 Task: Create in the project WolfTech and in the Backlog issue 'Develop a new tool for automated testing of natural language processing models' a child issue 'Big data model feature engineering and optimization', and assign it to team member softage.2@softage.net.
Action: Mouse moved to (226, 64)
Screenshot: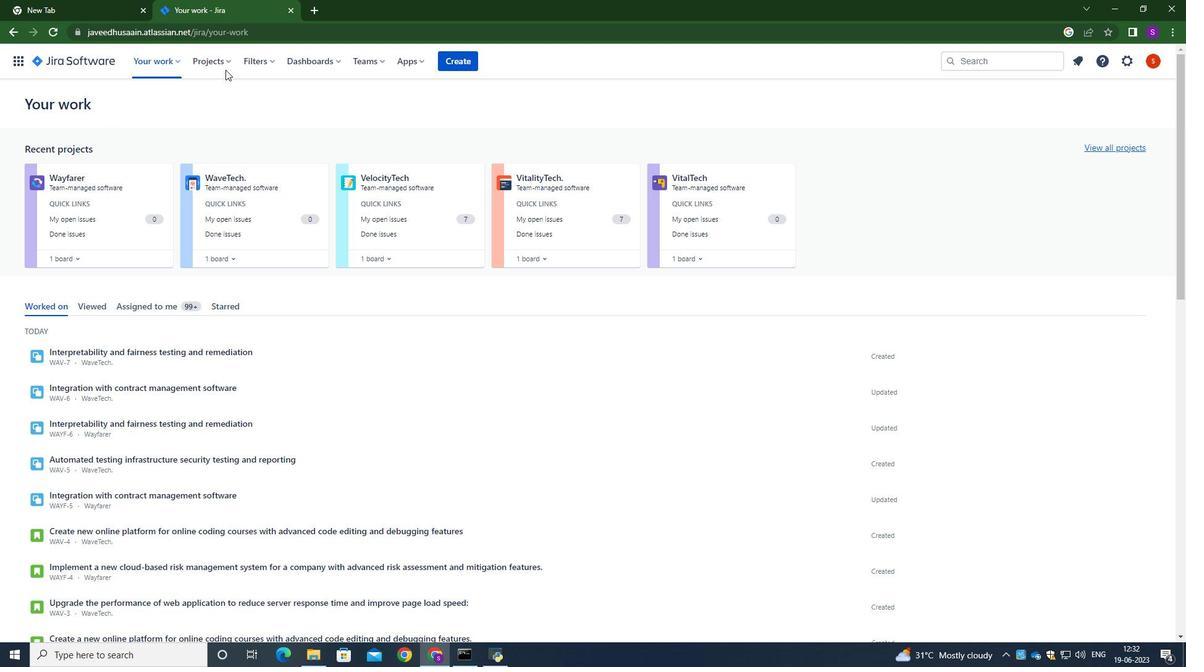
Action: Mouse pressed left at (226, 64)
Screenshot: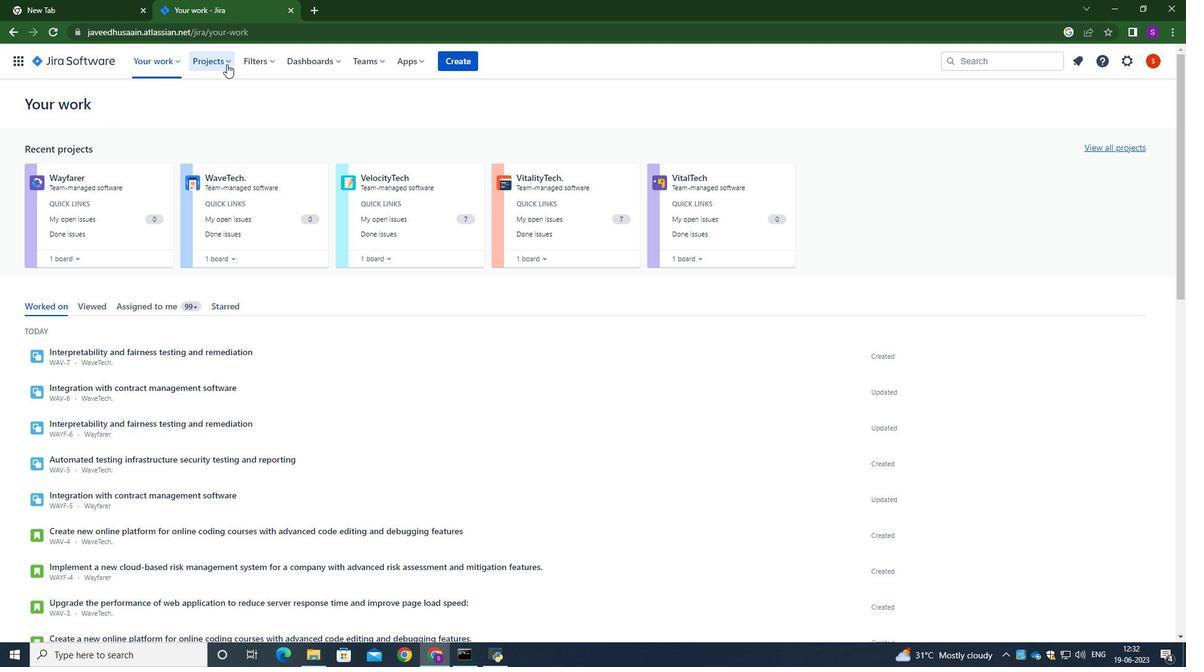 
Action: Mouse moved to (249, 176)
Screenshot: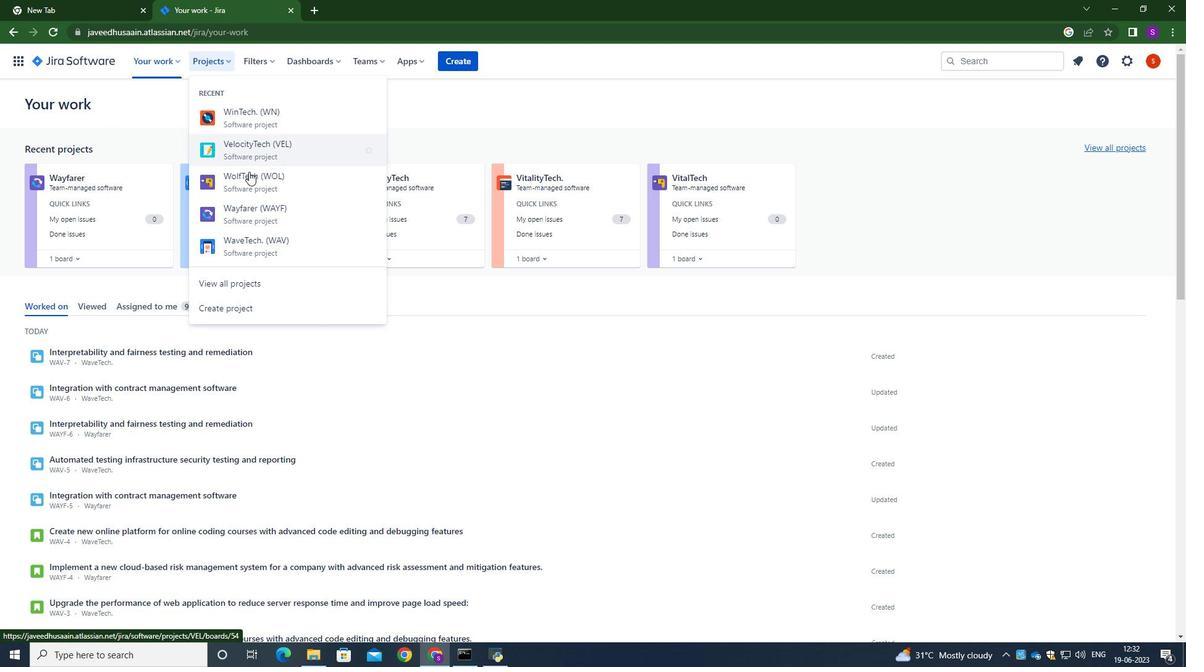 
Action: Mouse pressed left at (249, 176)
Screenshot: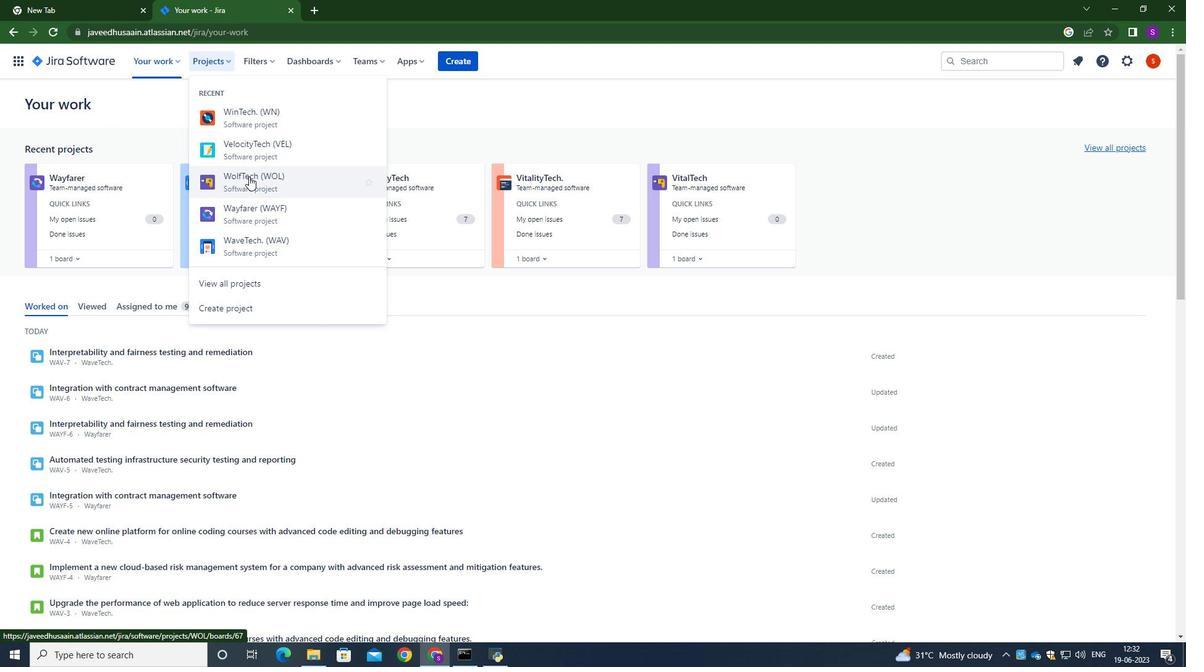 
Action: Mouse moved to (65, 193)
Screenshot: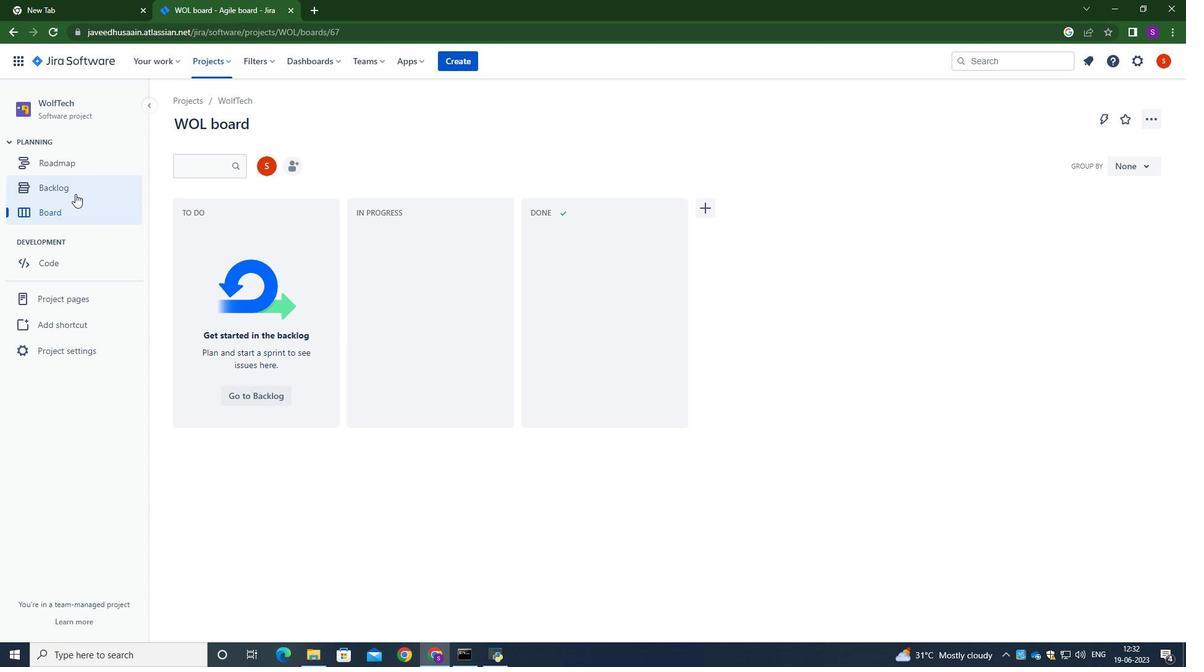 
Action: Mouse pressed left at (65, 193)
Screenshot: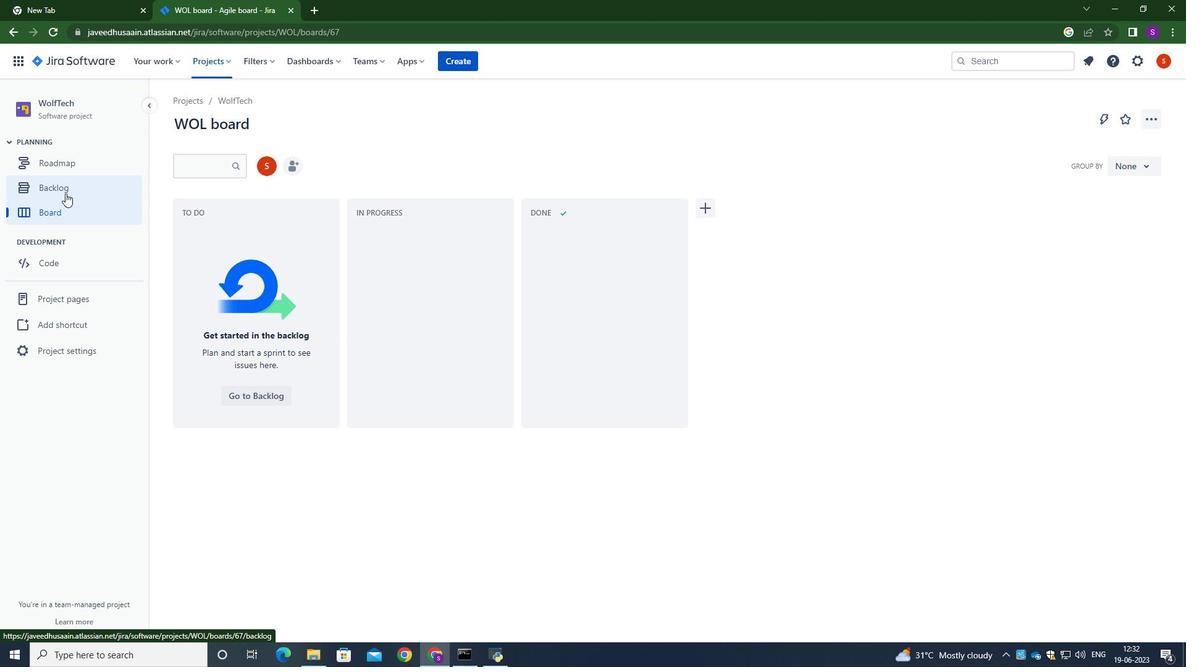 
Action: Mouse moved to (458, 275)
Screenshot: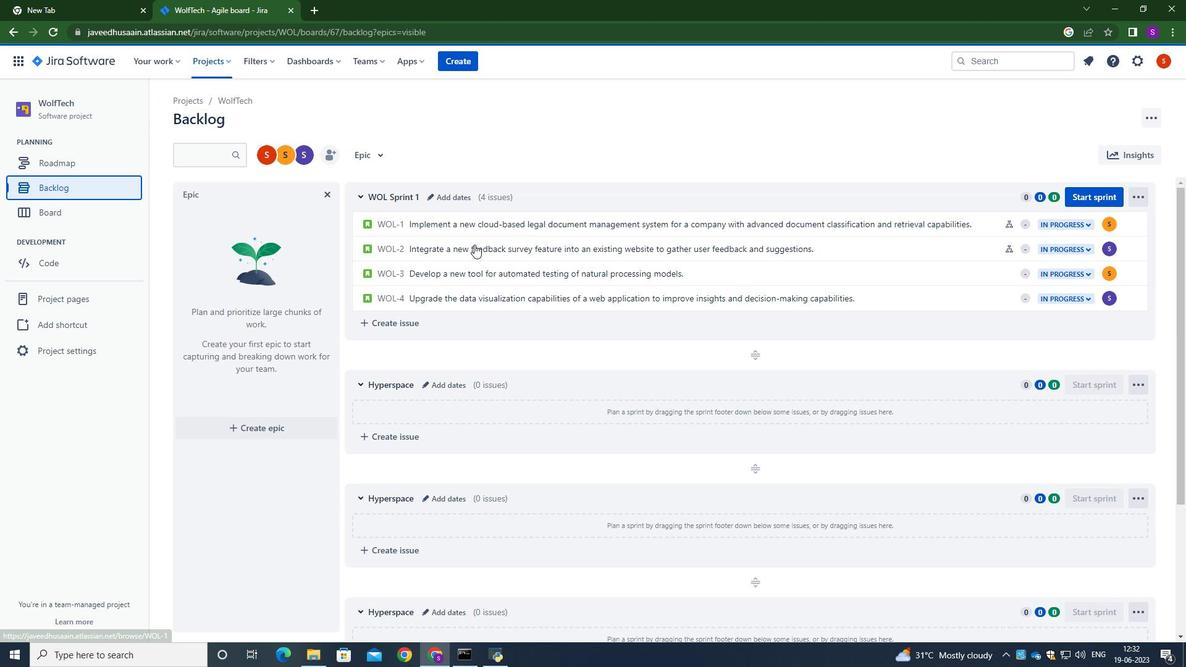 
Action: Mouse pressed left at (458, 275)
Screenshot: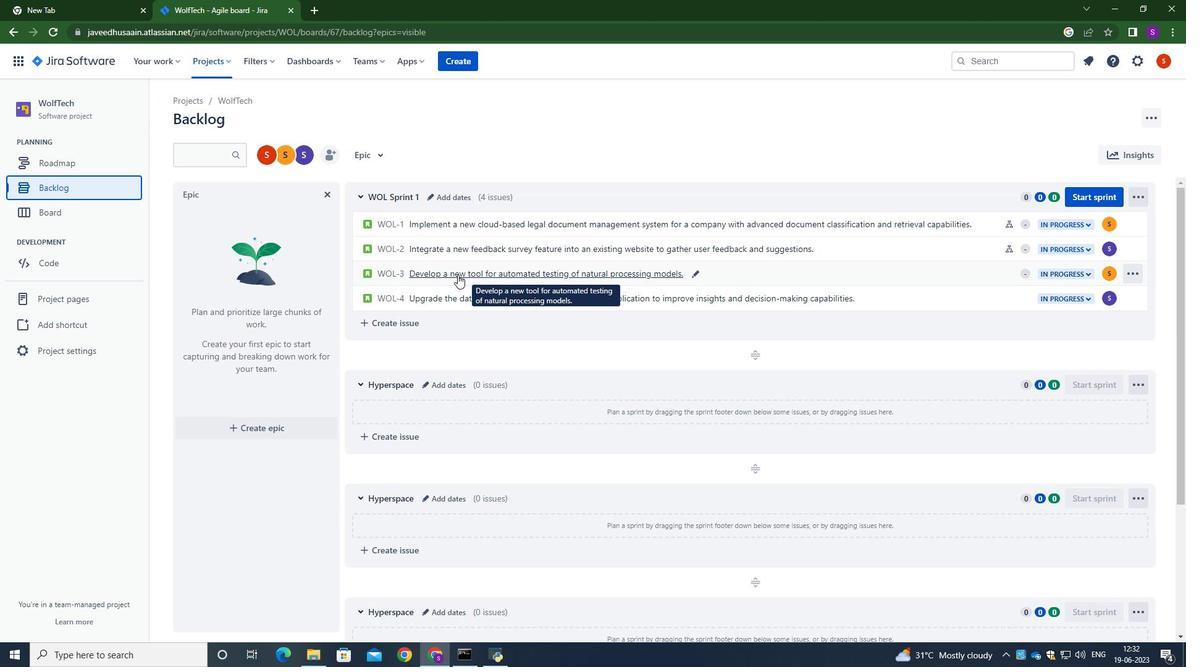
Action: Mouse moved to (963, 280)
Screenshot: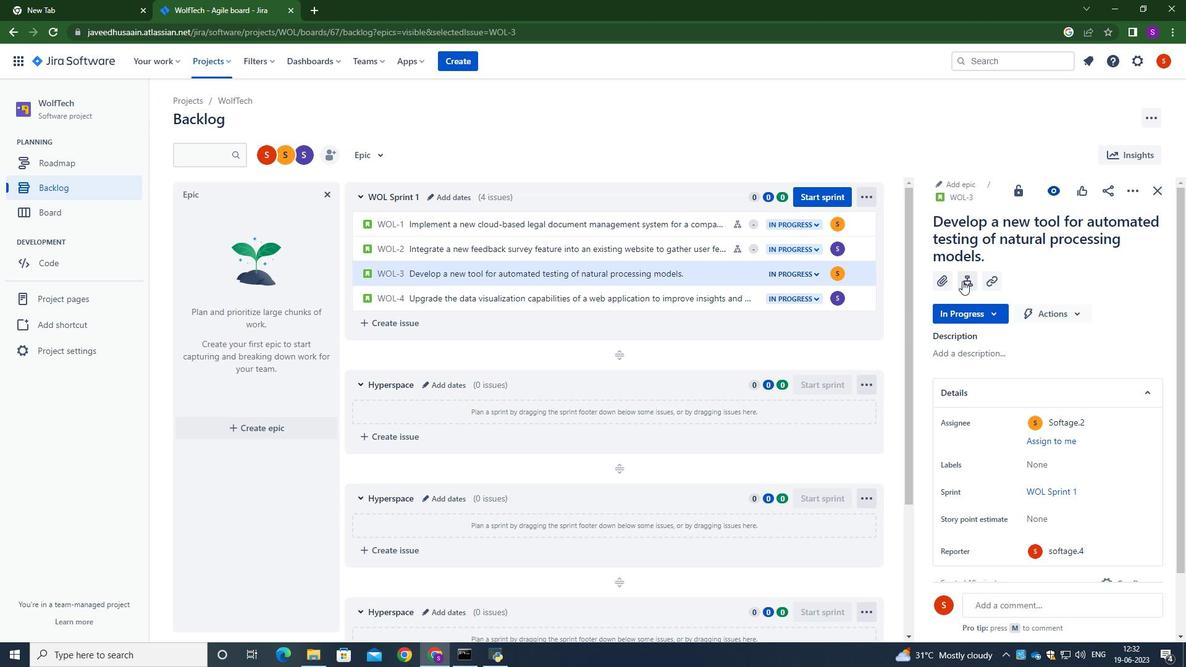 
Action: Mouse pressed left at (963, 280)
Screenshot: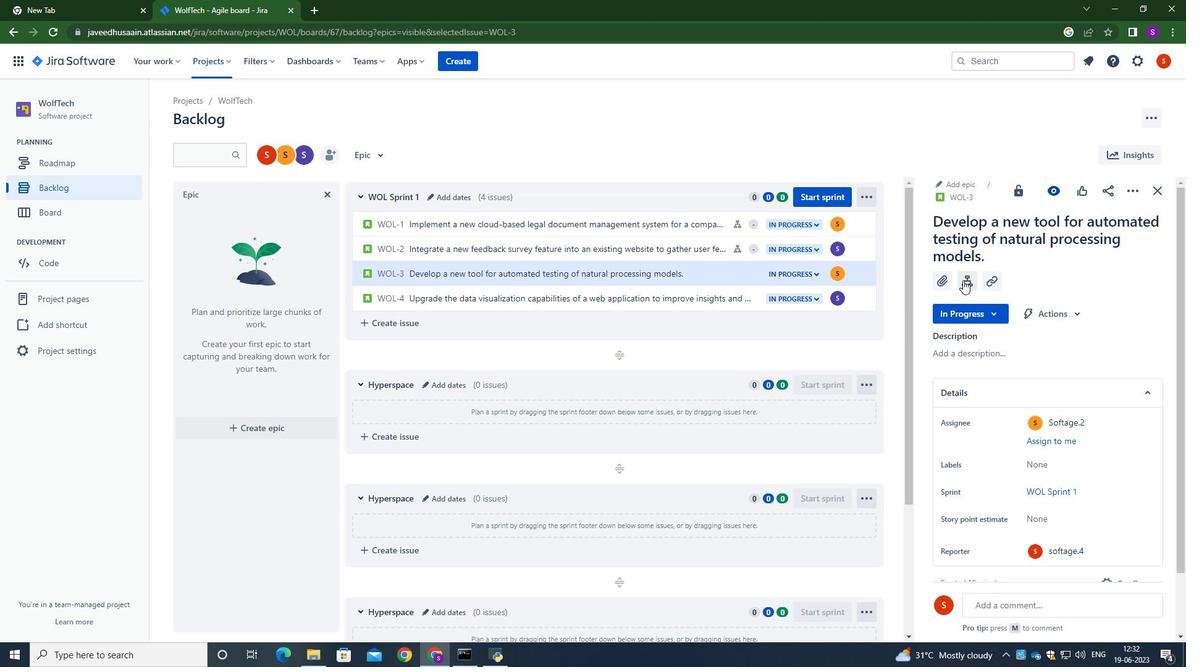 
Action: Mouse moved to (975, 397)
Screenshot: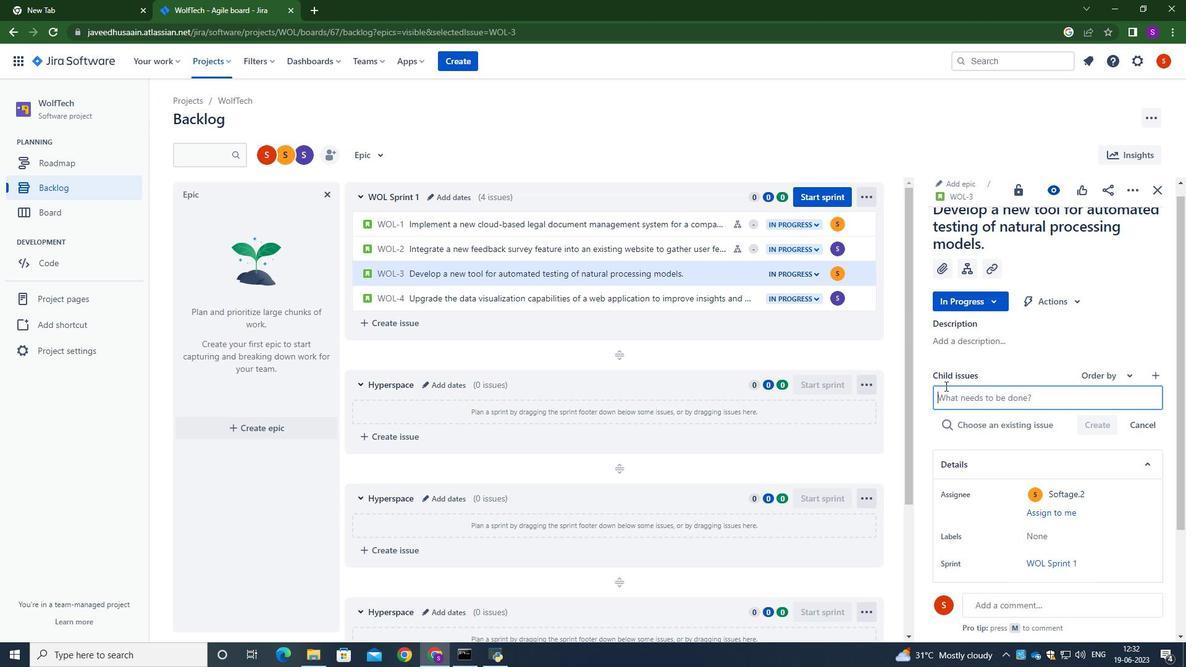 
Action: Mouse pressed left at (975, 397)
Screenshot: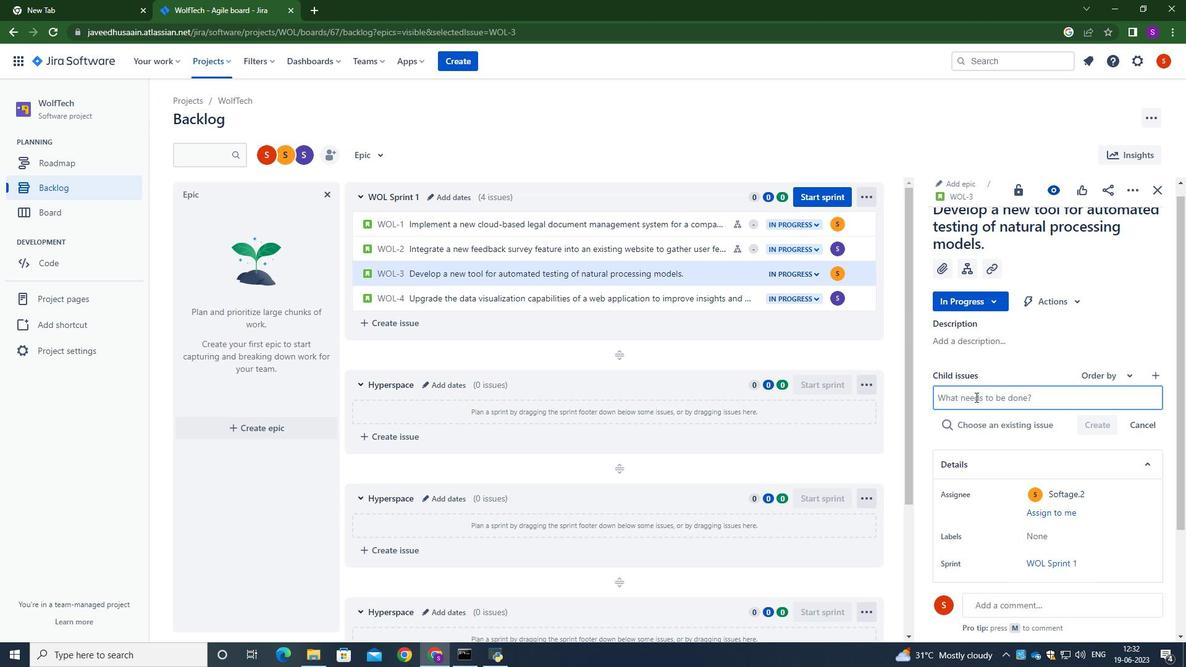 
Action: Key pressed <Key.caps_lock>B<Key.caps_lock>ig<Key.space>daa<Key.space>model<Key.space>feature<Key.space>engineering<Key.space>and<Key.space>optimization.<Key.backspace>
Screenshot: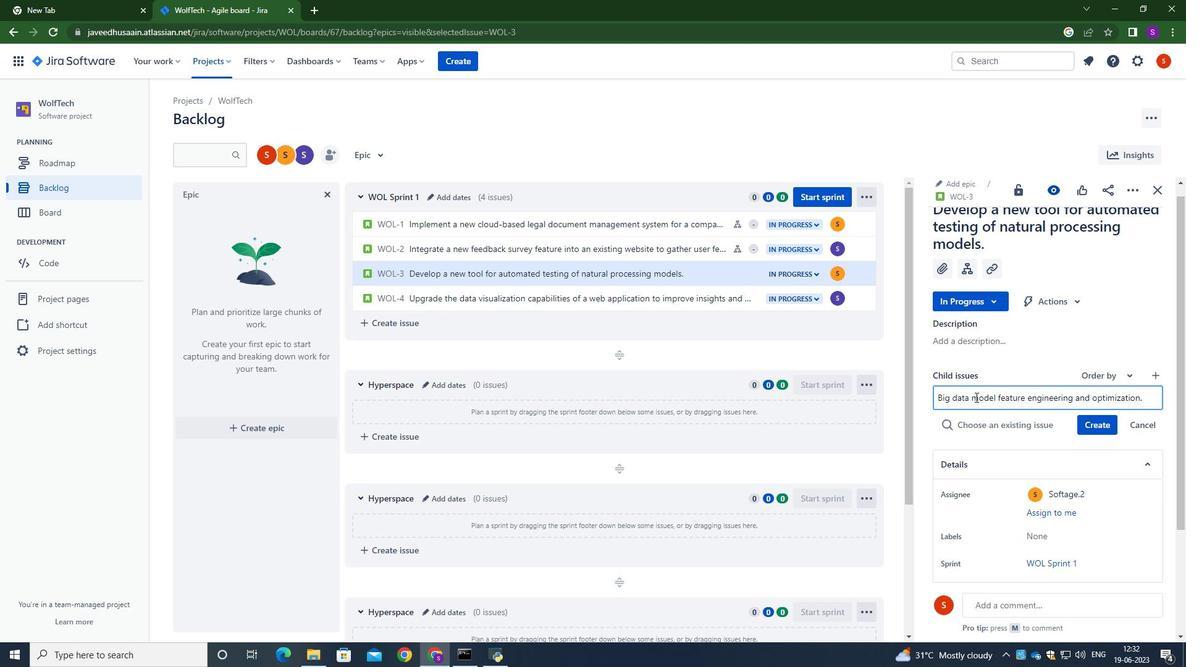 
Action: Mouse moved to (1106, 434)
Screenshot: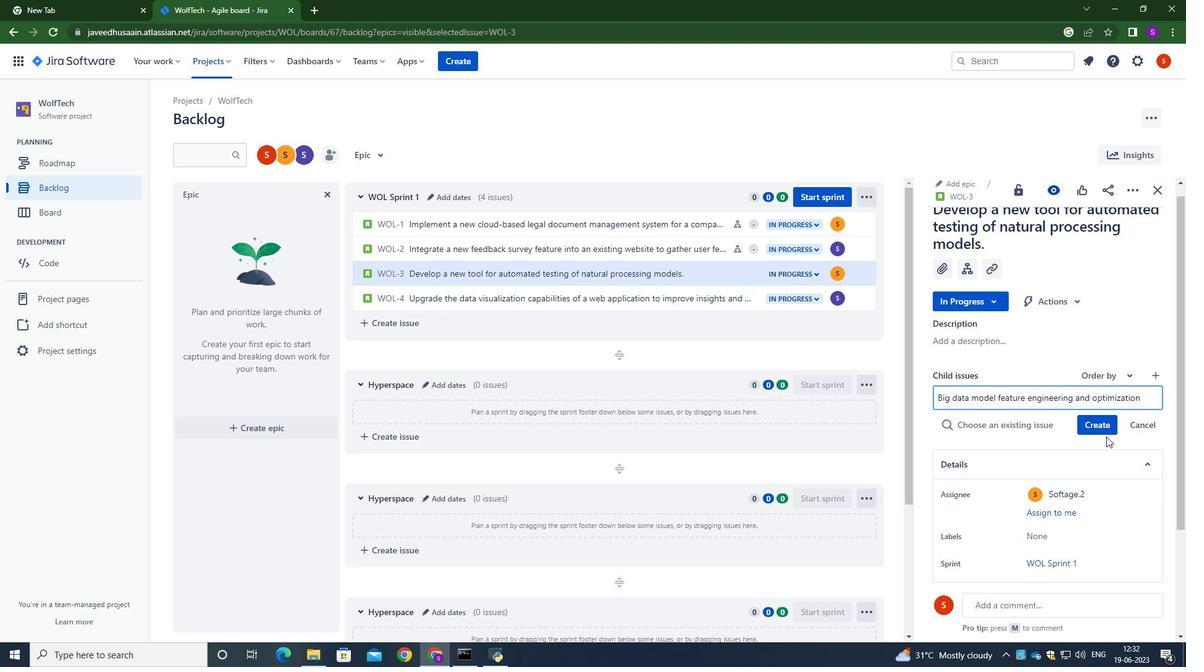 
Action: Mouse pressed left at (1106, 434)
Screenshot: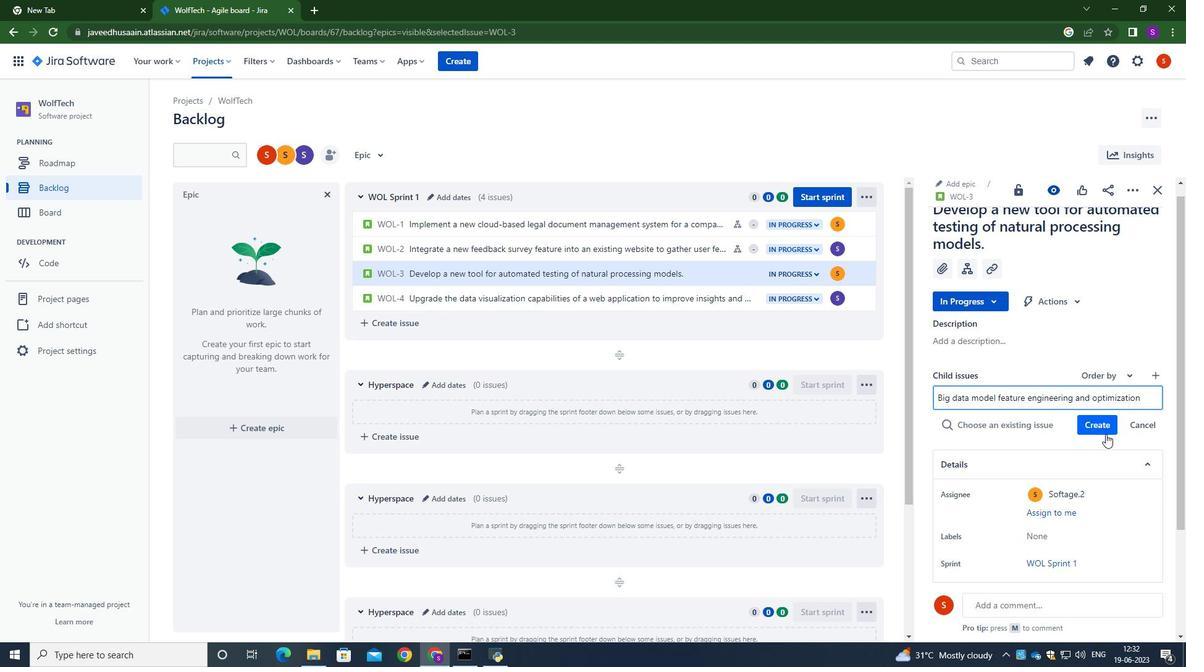
Action: Mouse moved to (1106, 406)
Screenshot: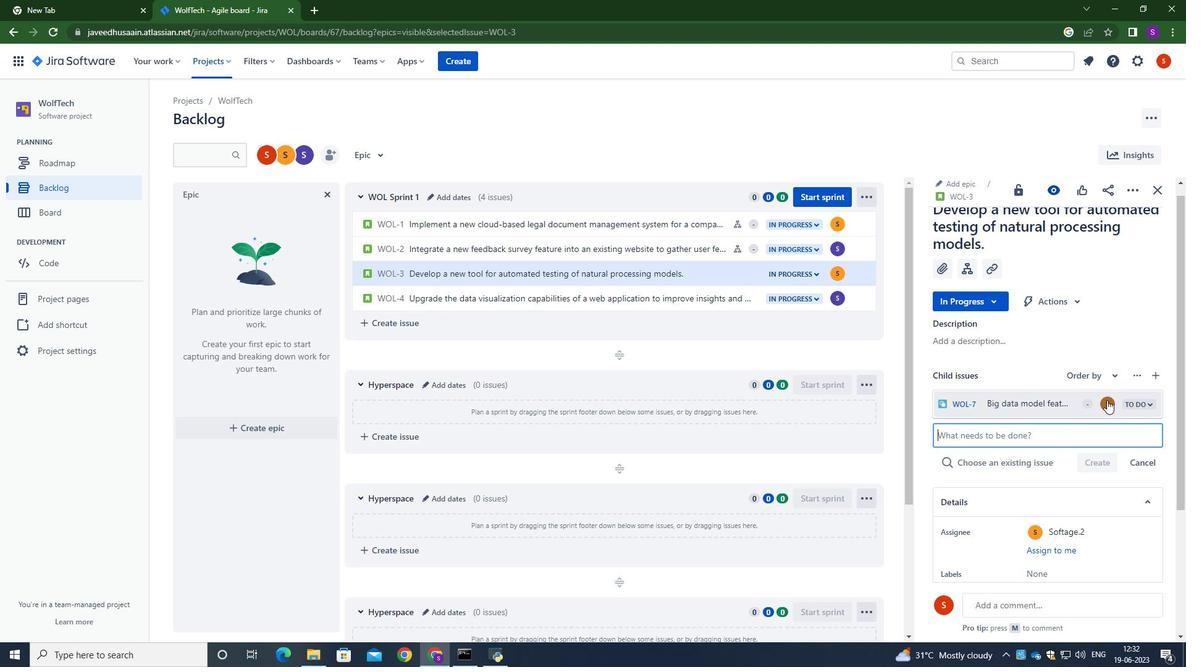
Action: Mouse pressed left at (1106, 406)
Screenshot: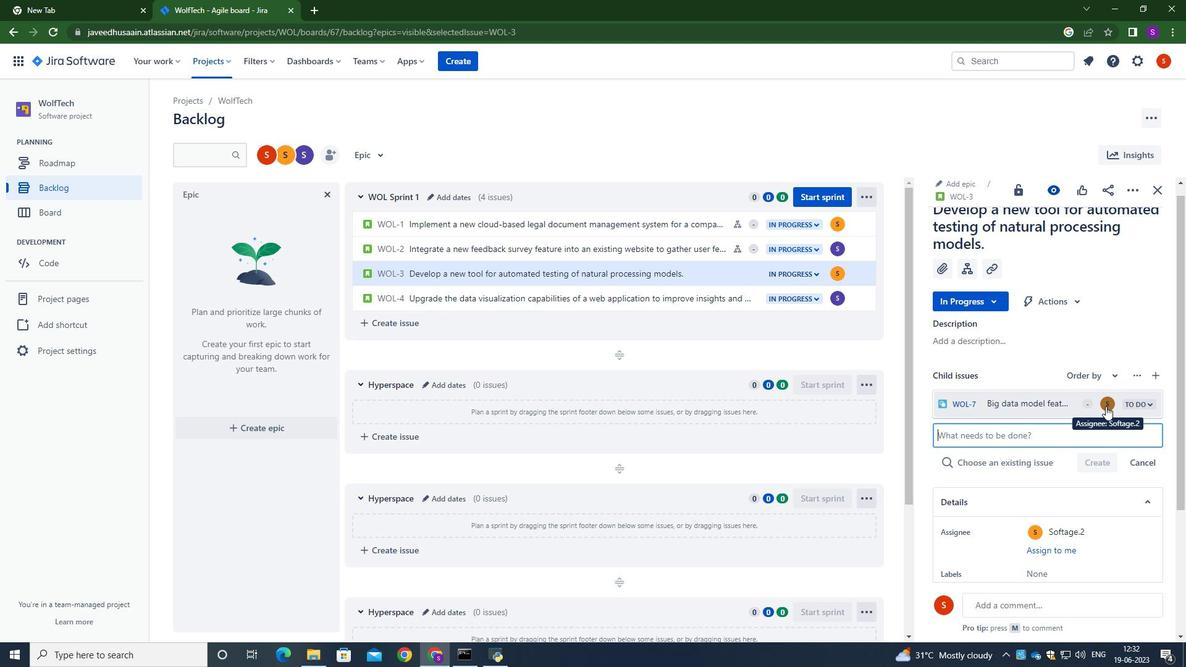 
Action: Mouse moved to (1011, 323)
Screenshot: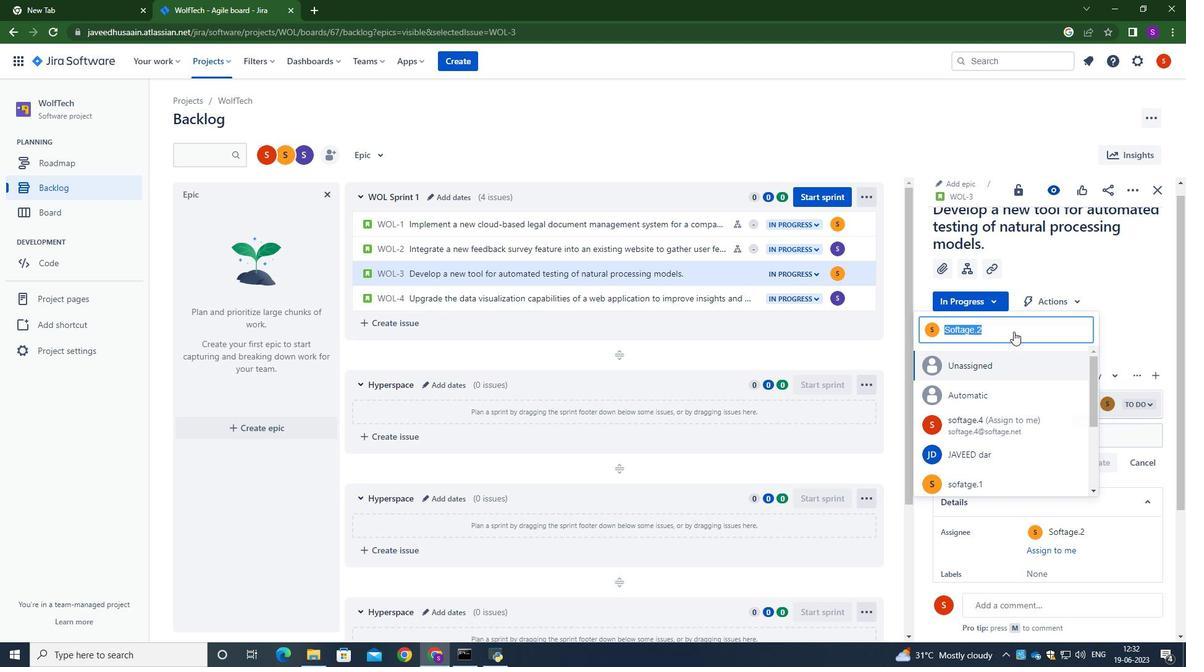 
Action: Key pressed softage.2<Key.shift>@softage.net
Screenshot: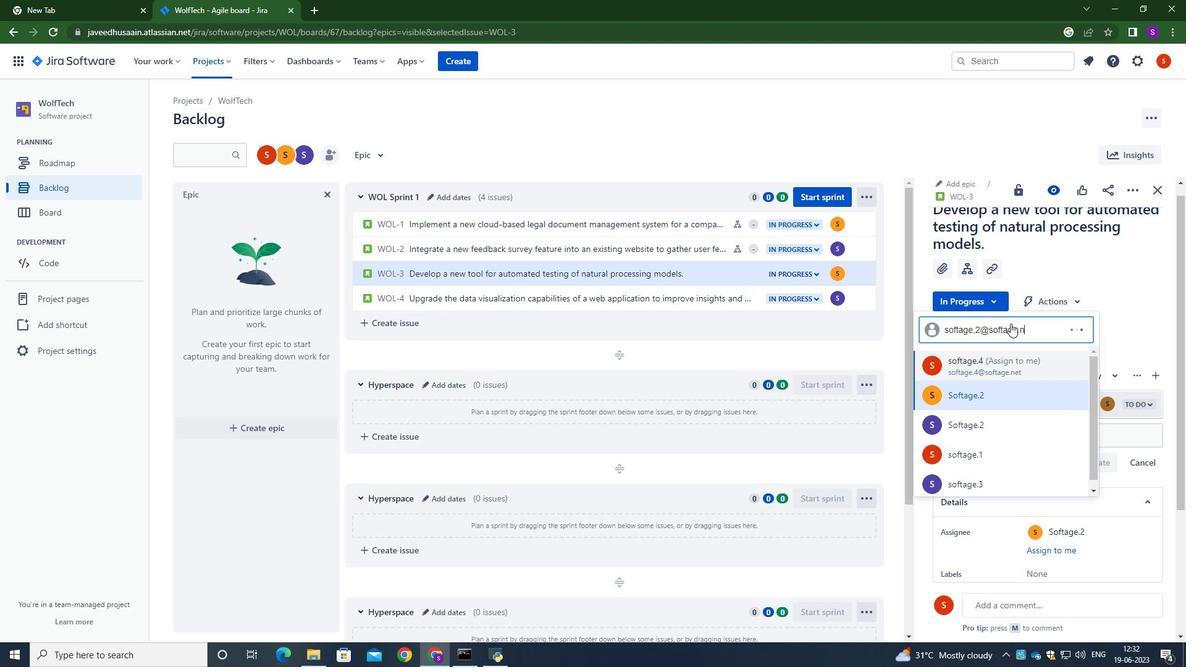
Action: Mouse moved to (998, 400)
Screenshot: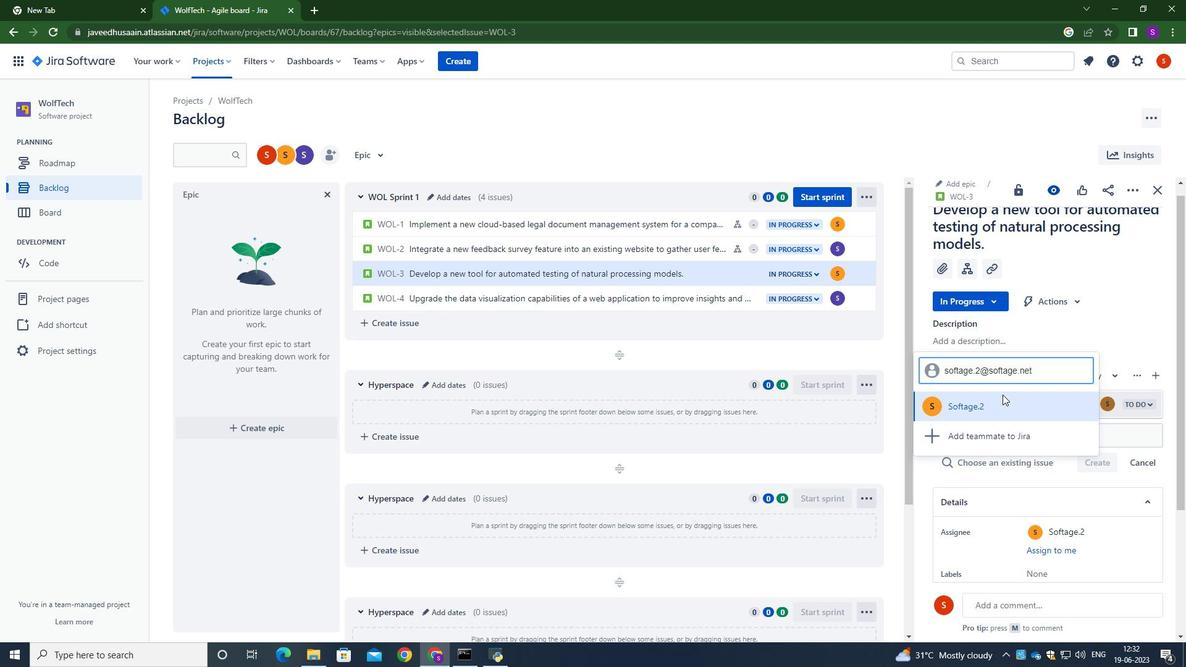 
Action: Mouse pressed left at (998, 400)
Screenshot: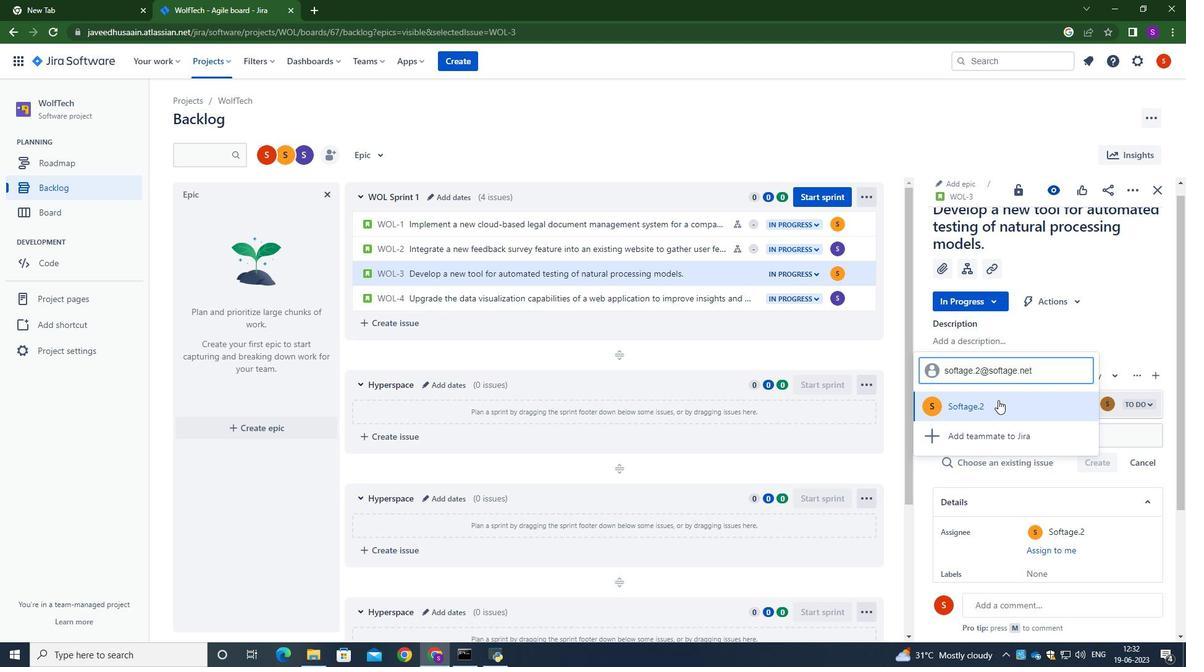 
Action: Mouse moved to (1132, 328)
Screenshot: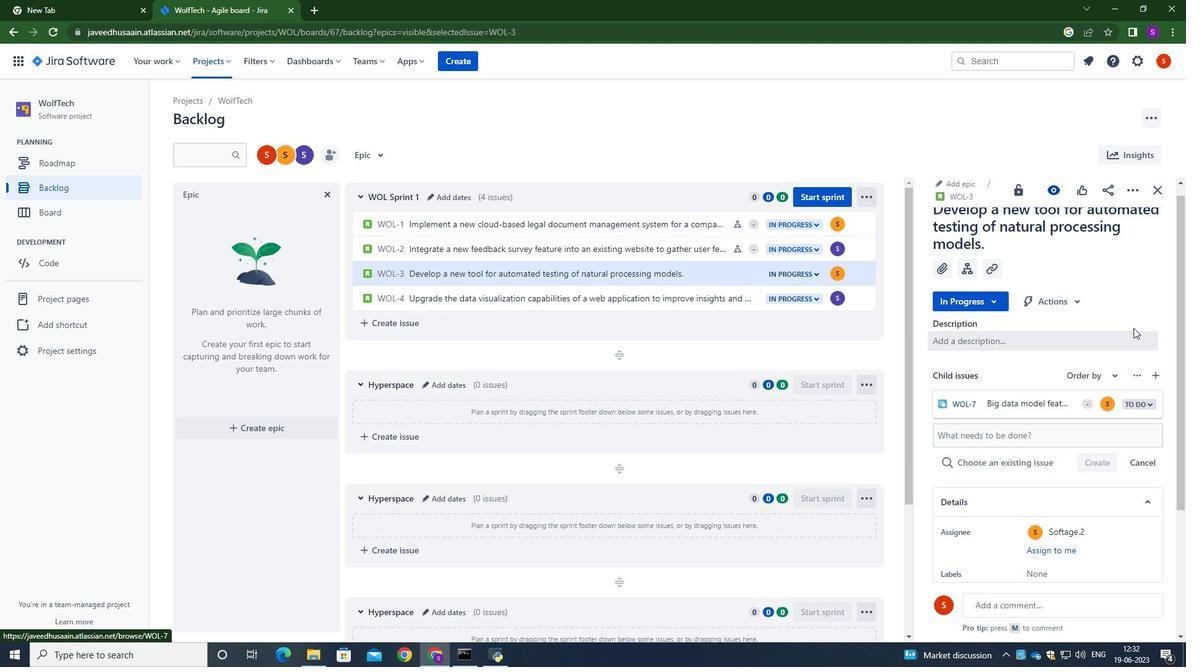 
Action: Mouse scrolled (1132, 327) with delta (0, 0)
Screenshot: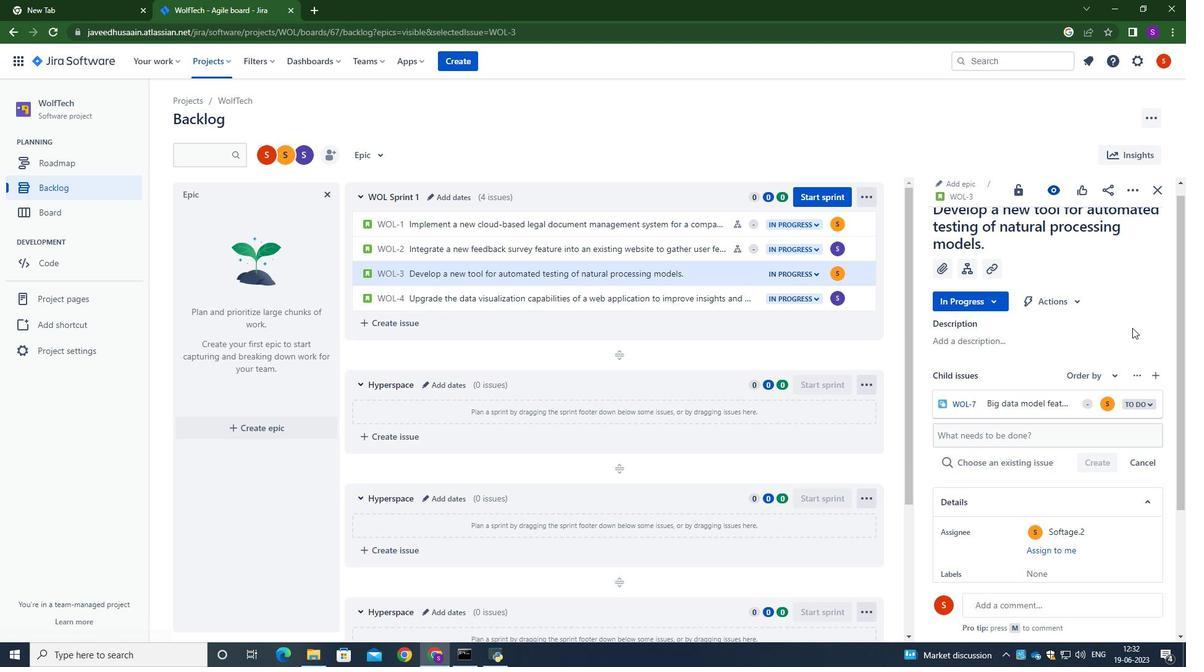 
